 Task: Schedule a creative brainstorming session with the esteemed creative team, generating a plethora of innovative concepts, designs, and approaches for the impending product launch on September 30th at 3 PM.
Action: Mouse moved to (68, 108)
Screenshot: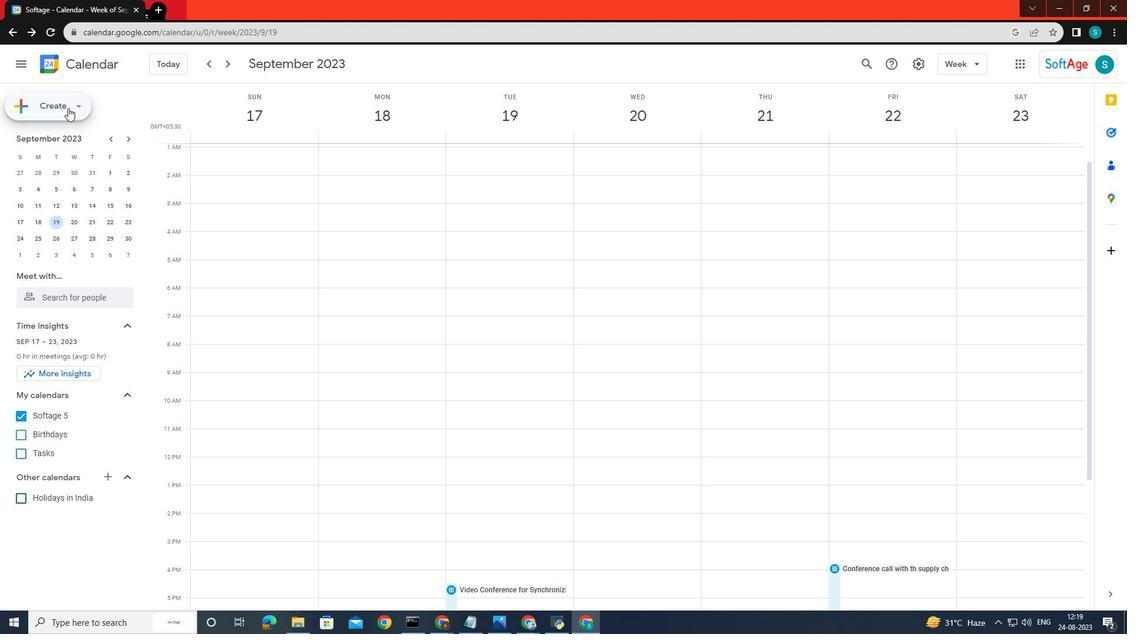 
Action: Mouse pressed left at (68, 108)
Screenshot: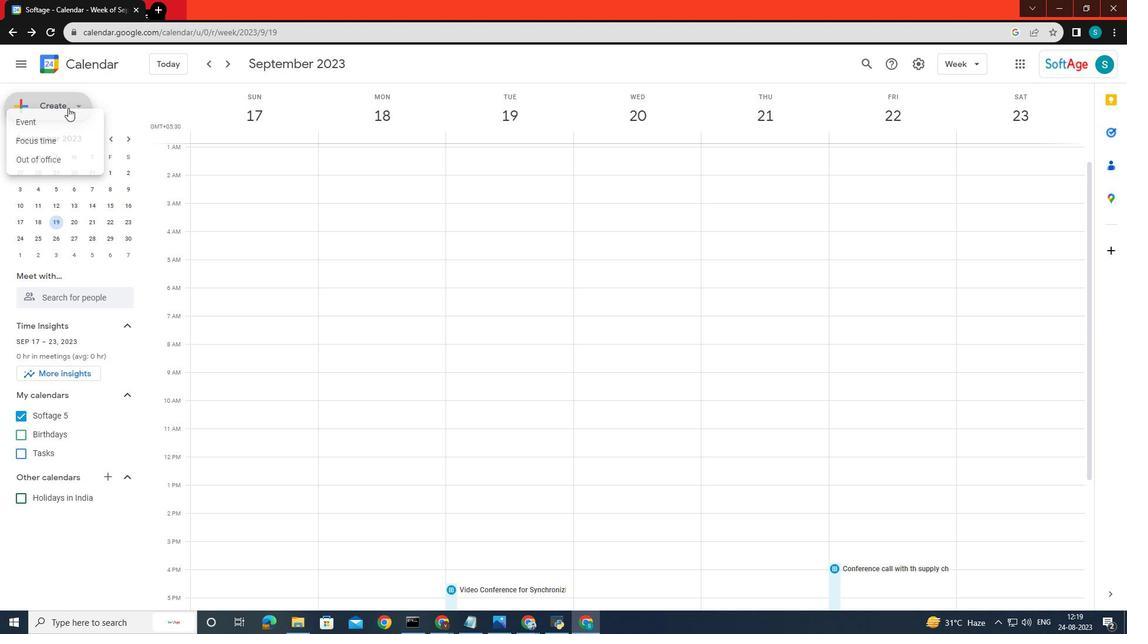 
Action: Mouse moved to (78, 234)
Screenshot: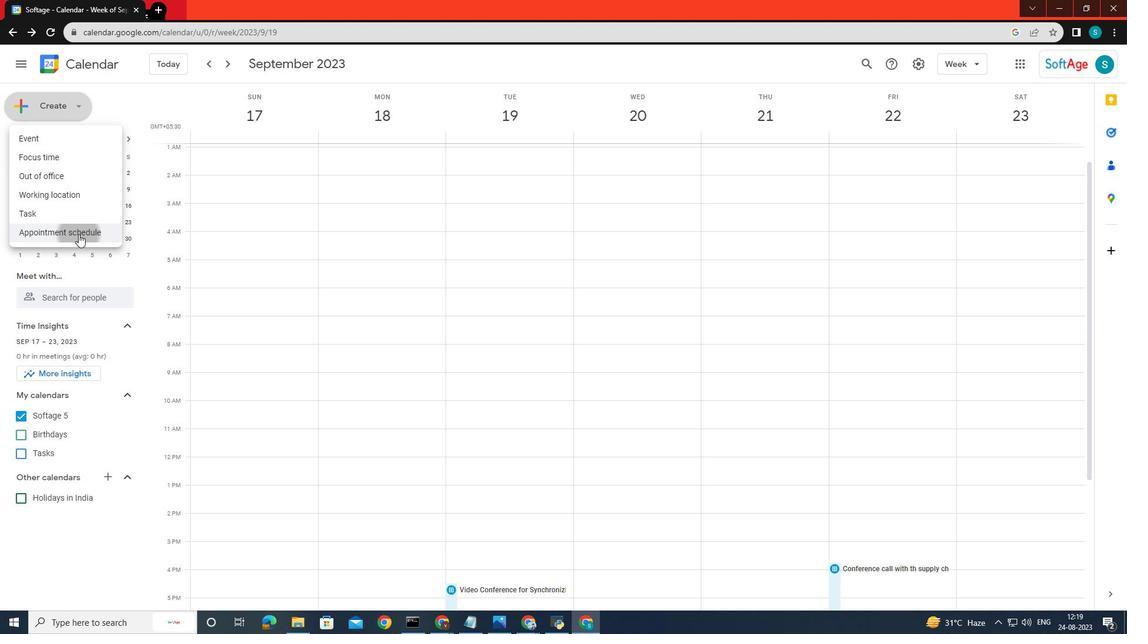 
Action: Mouse pressed left at (78, 234)
Screenshot: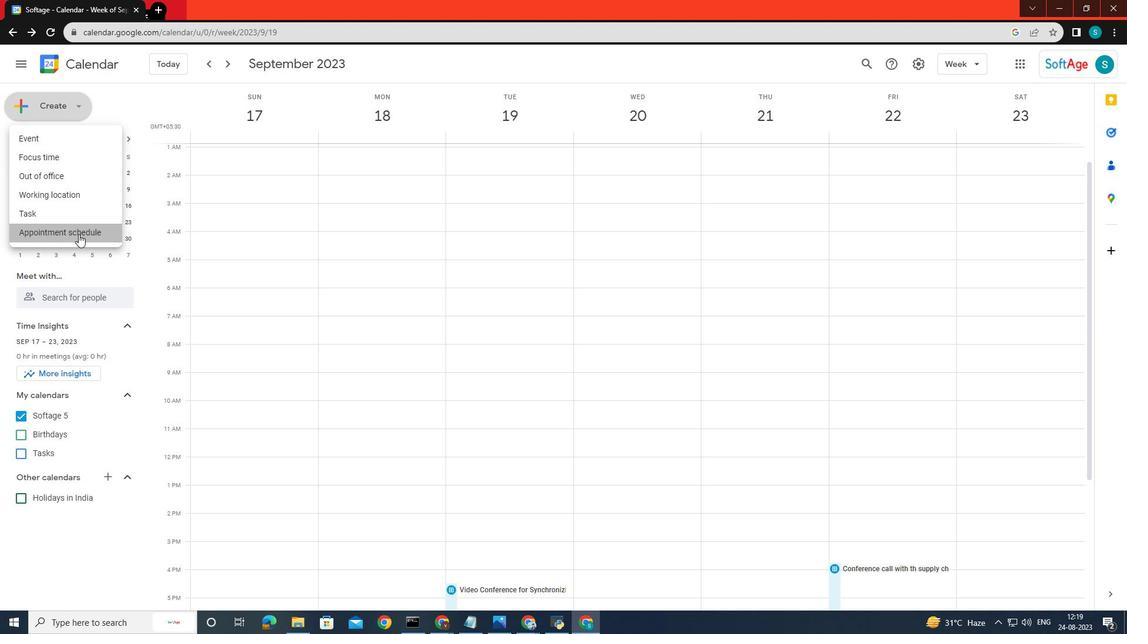 
Action: Mouse moved to (124, 103)
Screenshot: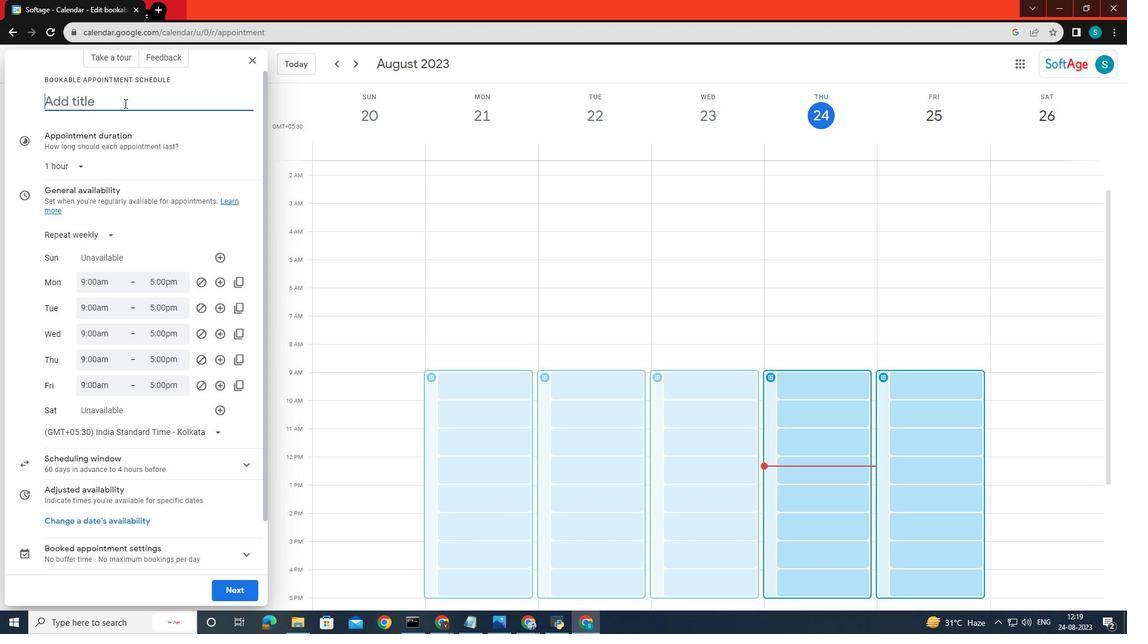
Action: Mouse pressed left at (124, 103)
Screenshot: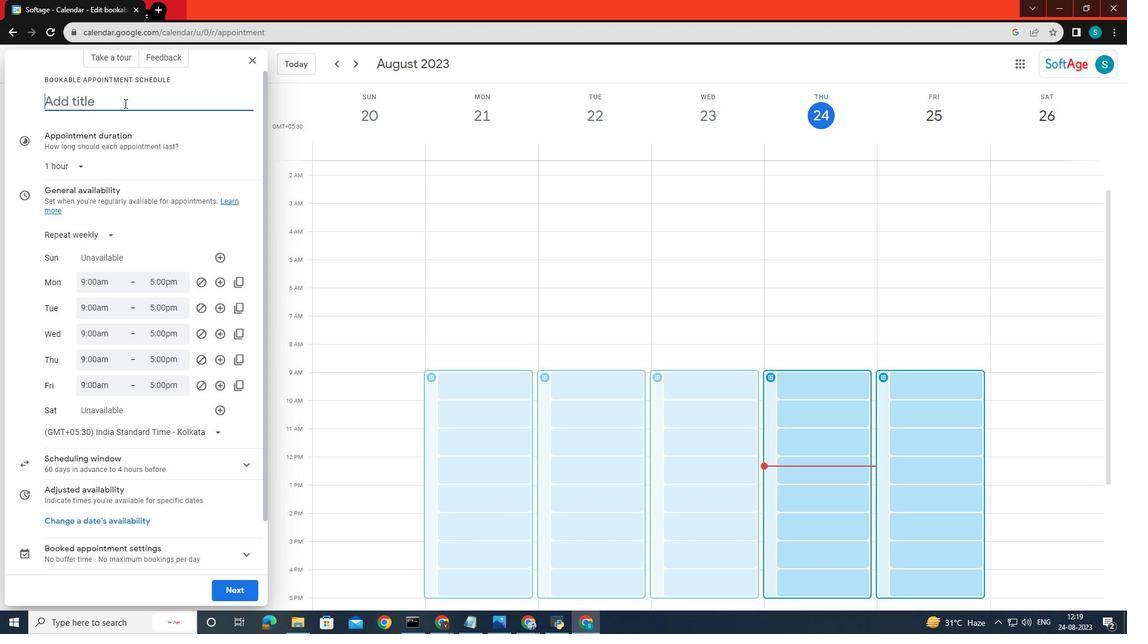 
Action: Key pressed <Key.shift>Creative<Key.space><Key.shift>Brainstorming<Key.space><Key.shift>Session<Key.space>for<Key.space><Key.shift>Product<Key.space><Key.shift>Launch<Key.space><Key.shift>Innovation
Screenshot: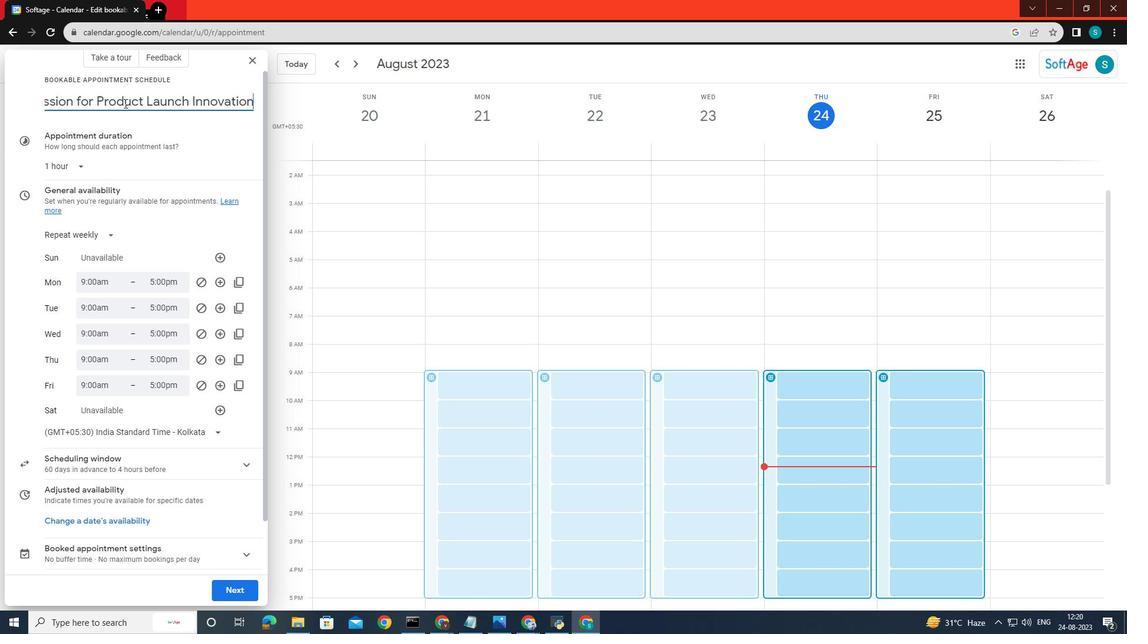 
Action: Mouse moved to (98, 230)
Screenshot: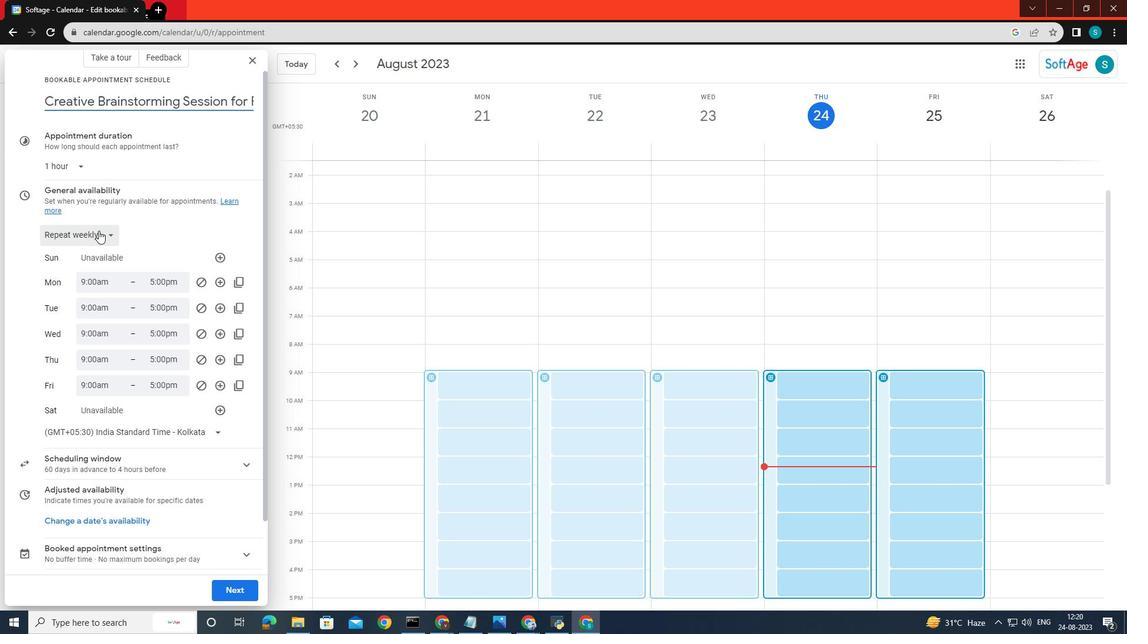 
Action: Mouse pressed left at (98, 230)
Screenshot: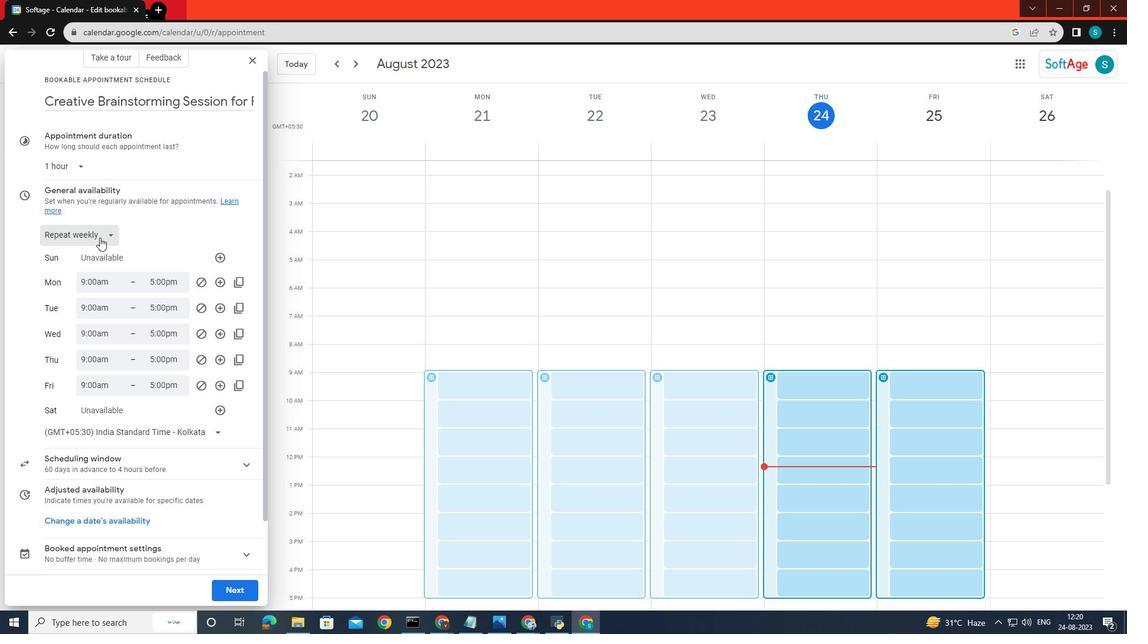 
Action: Mouse moved to (99, 257)
Screenshot: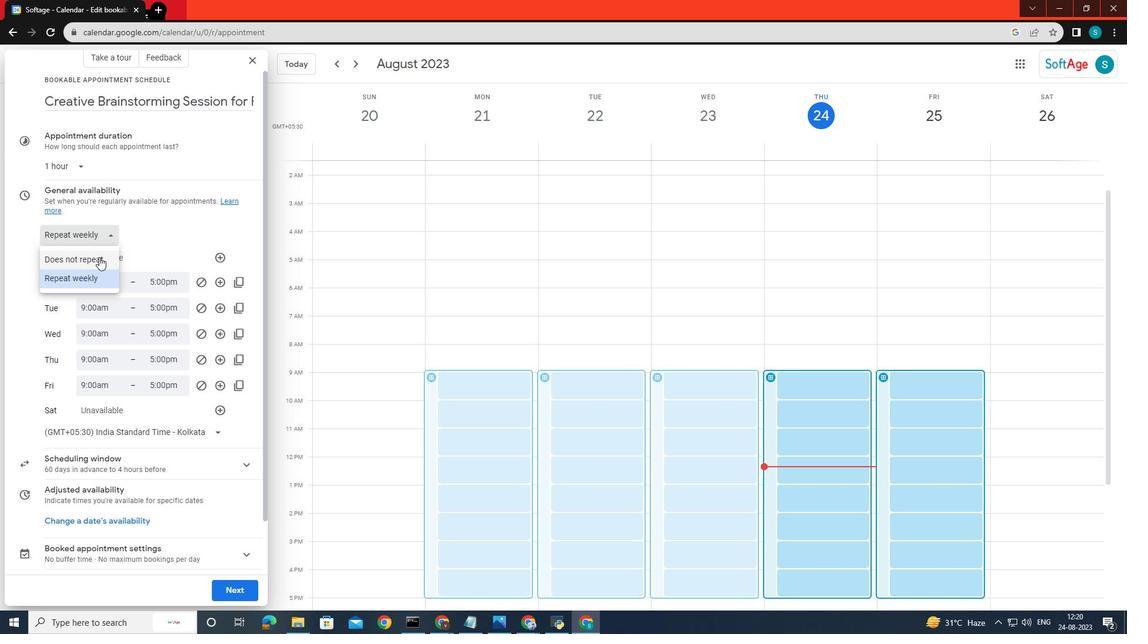 
Action: Mouse pressed left at (99, 257)
Screenshot: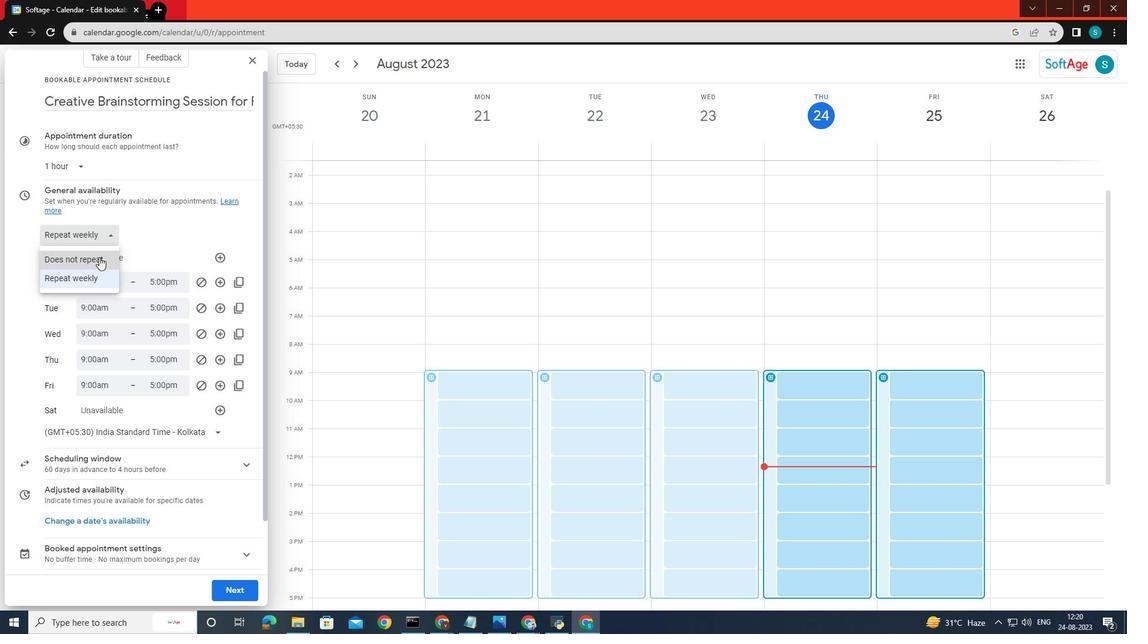 
Action: Mouse moved to (80, 241)
Screenshot: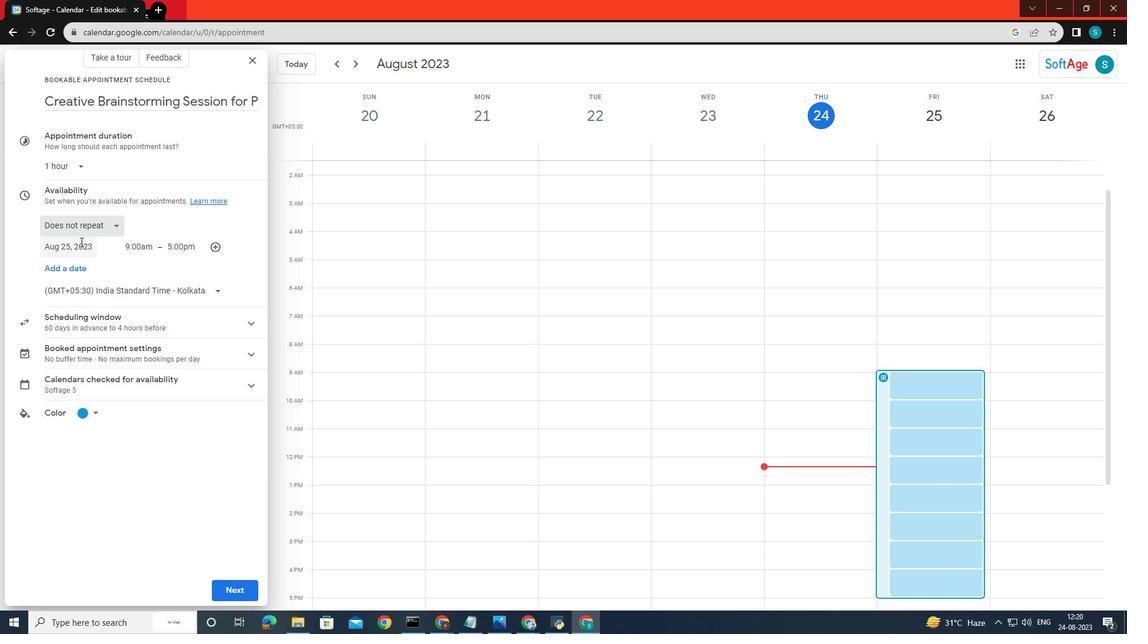 
Action: Mouse pressed left at (80, 241)
Screenshot: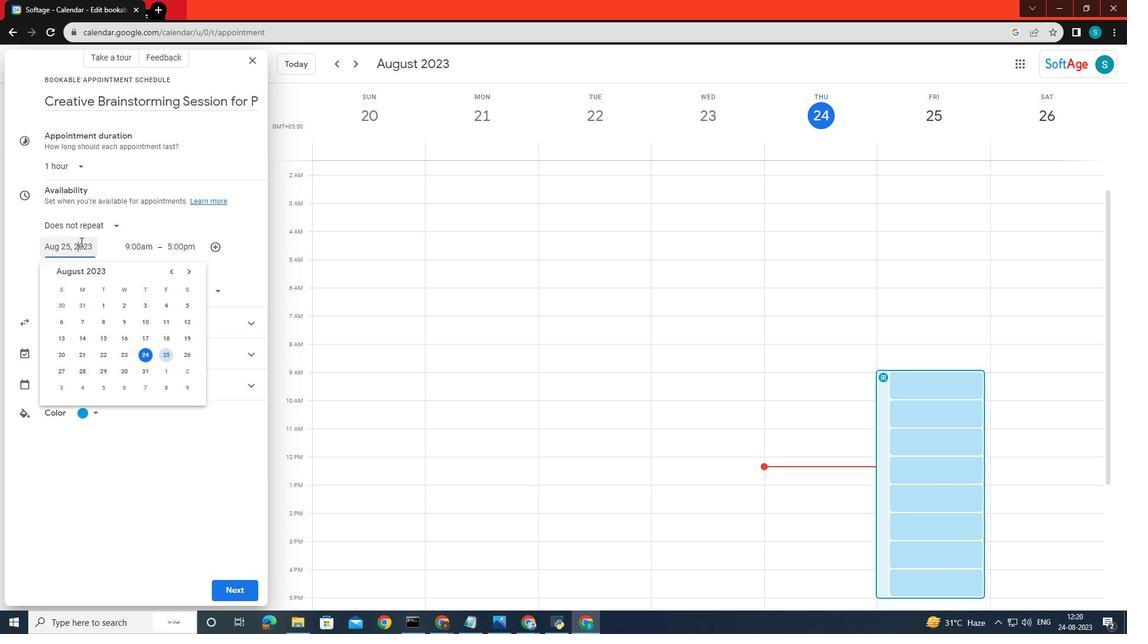
Action: Mouse moved to (185, 265)
Screenshot: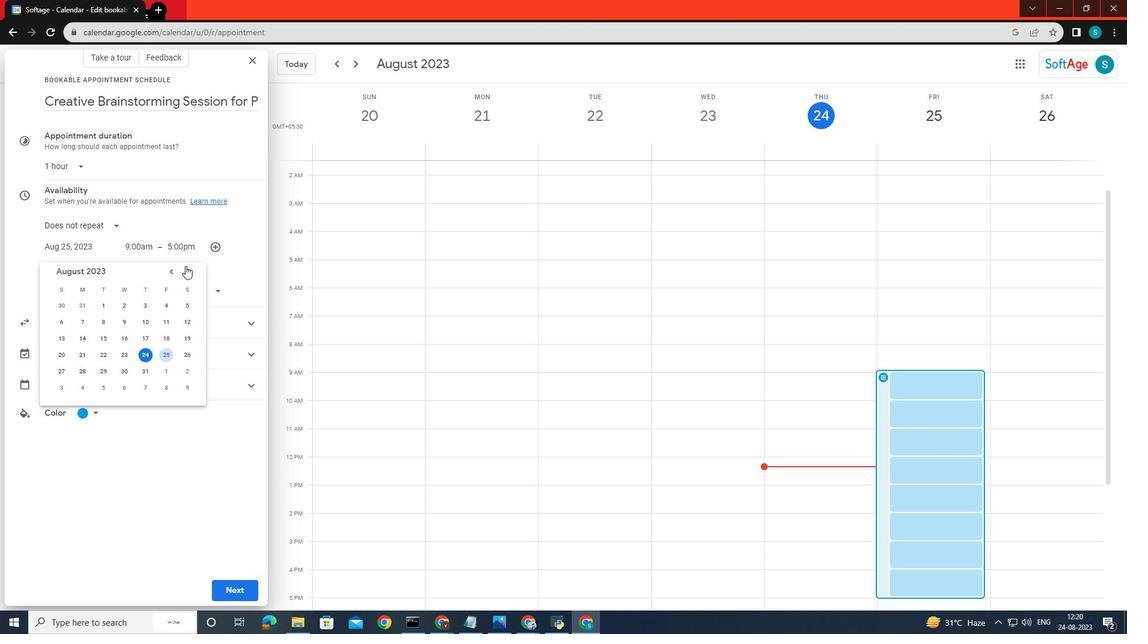 
Action: Mouse pressed left at (185, 265)
Screenshot: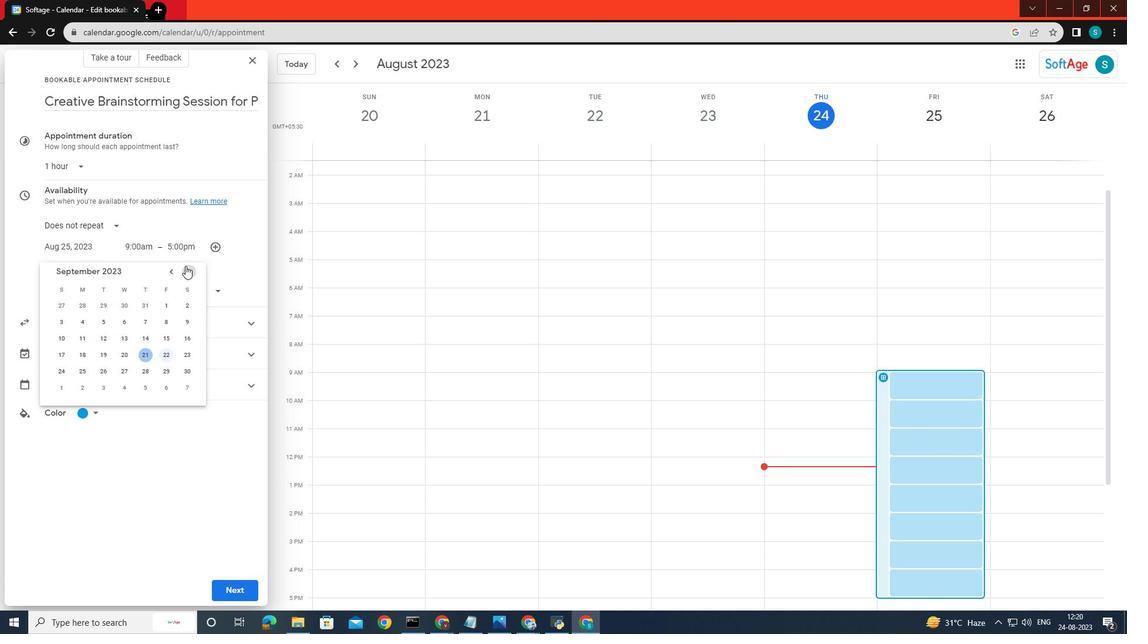 
Action: Mouse moved to (189, 369)
Screenshot: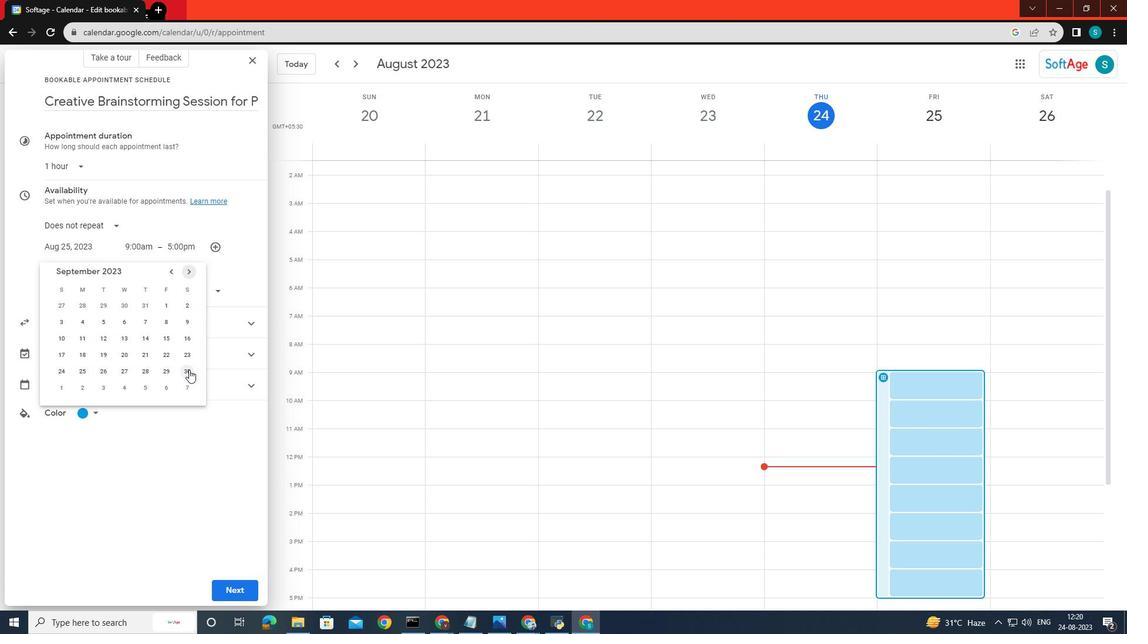 
Action: Mouse pressed left at (189, 369)
Screenshot: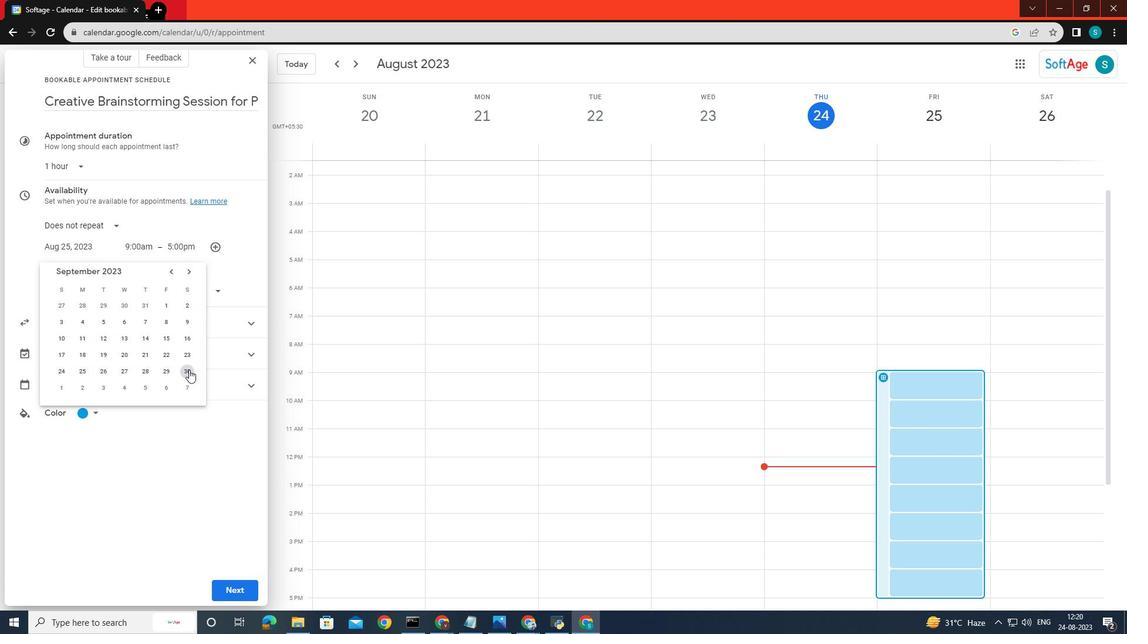 
Action: Mouse moved to (139, 251)
Screenshot: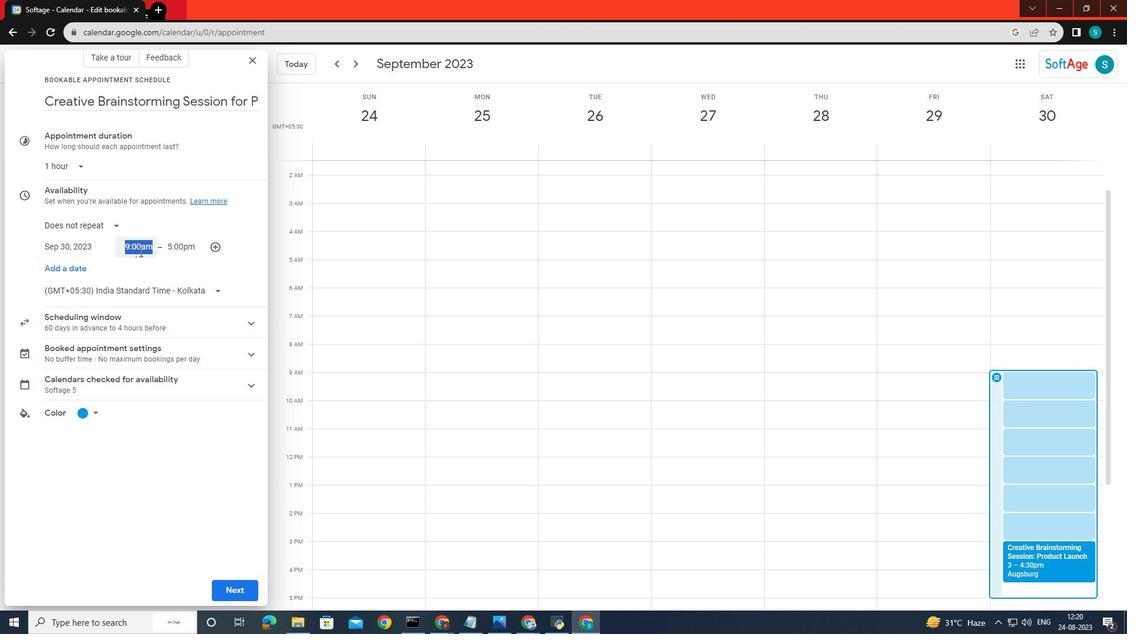 
Action: Mouse pressed left at (139, 251)
Screenshot: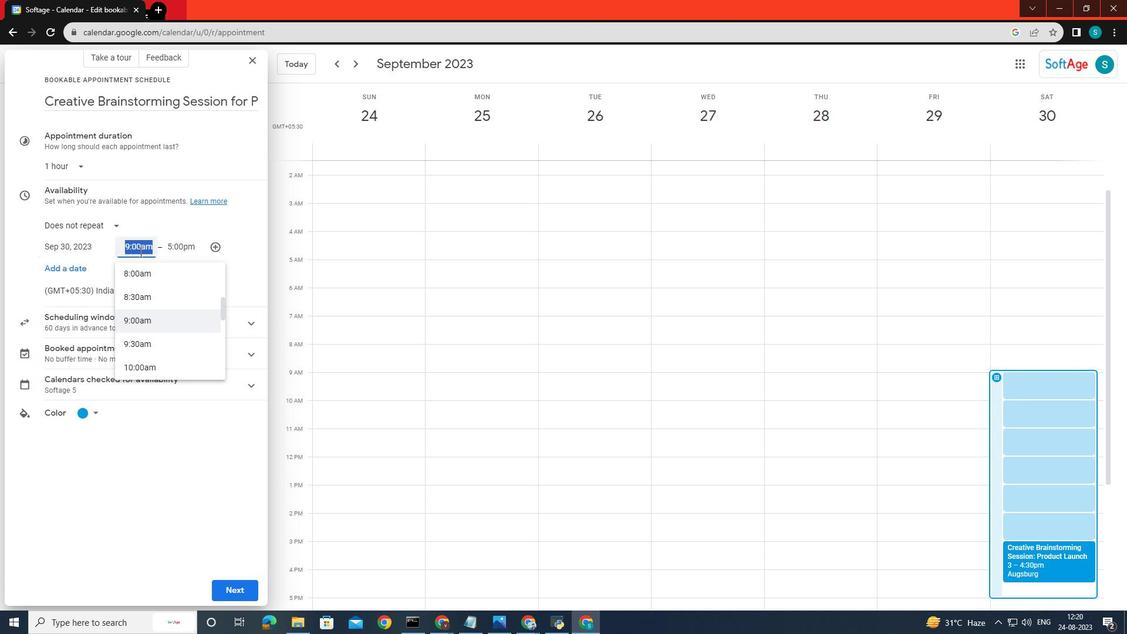 
Action: Mouse moved to (167, 314)
Screenshot: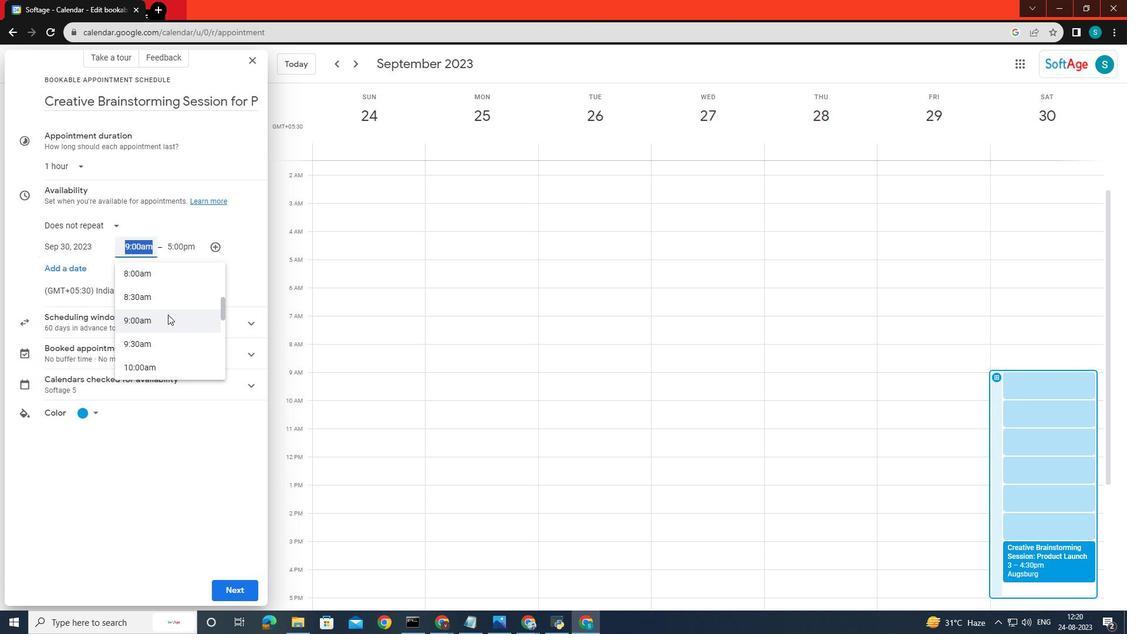 
Action: Mouse scrolled (167, 314) with delta (0, 0)
Screenshot: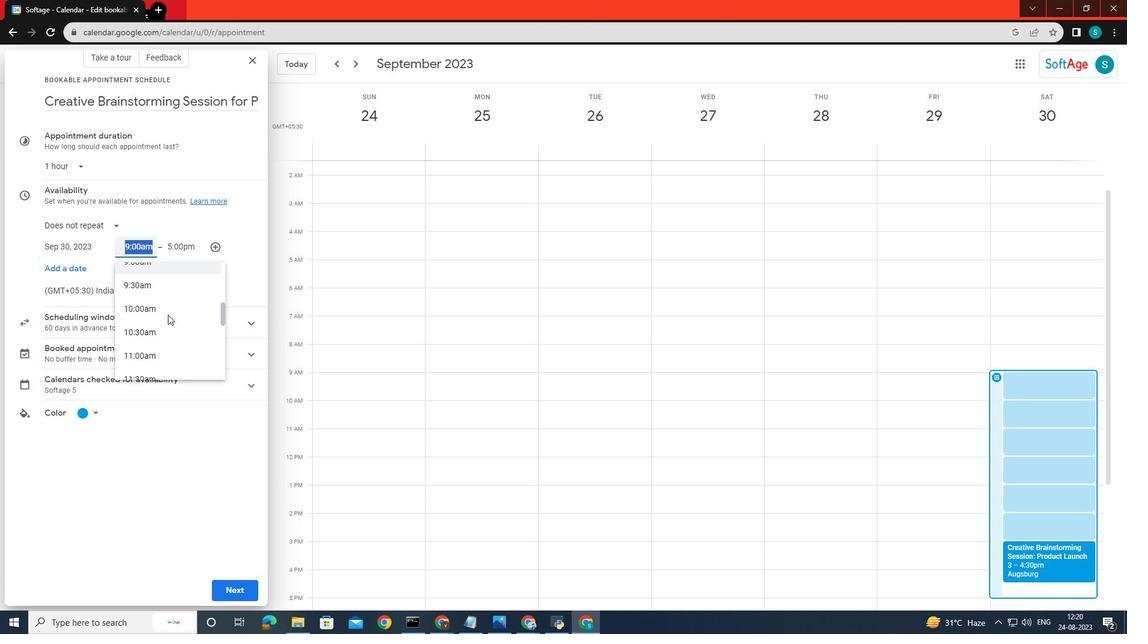 
Action: Mouse scrolled (167, 314) with delta (0, 0)
Screenshot: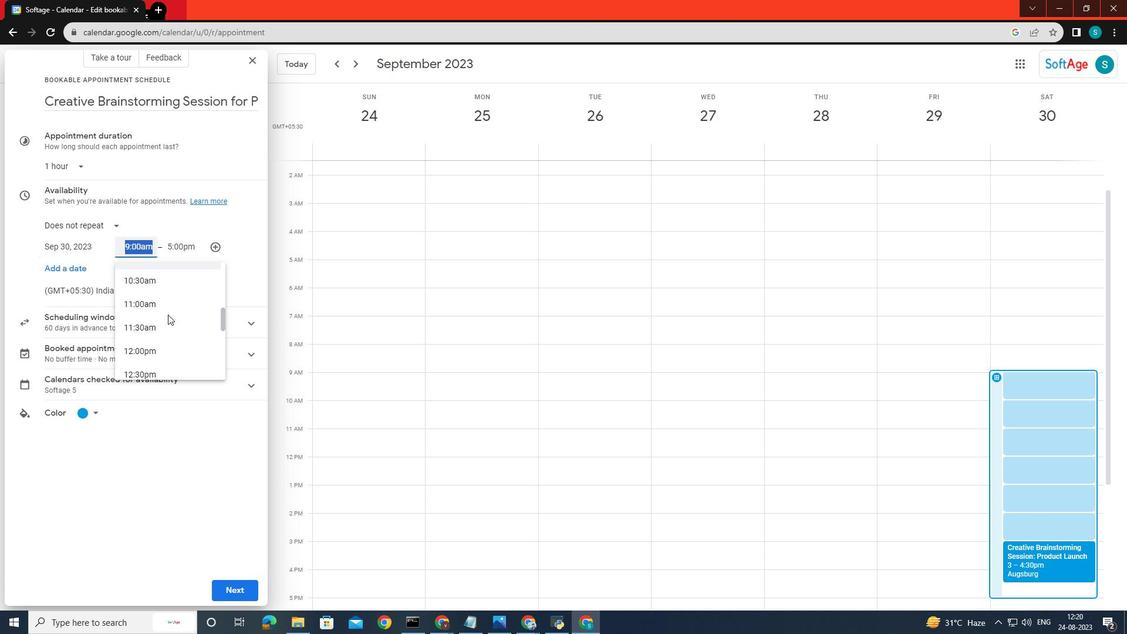 
Action: Mouse moved to (154, 317)
Screenshot: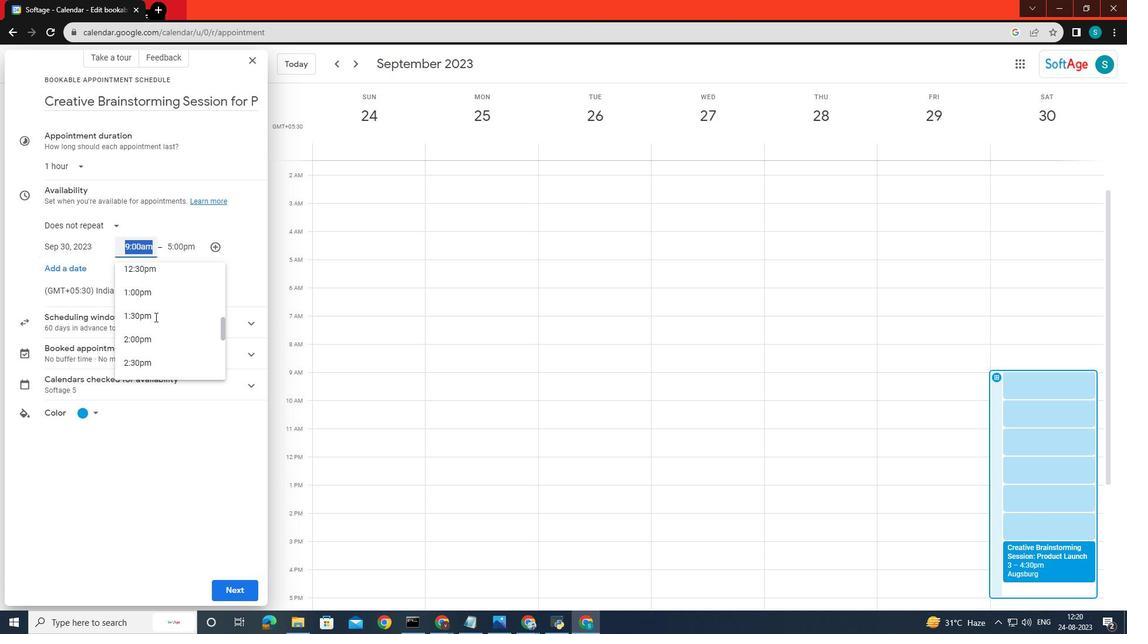
Action: Mouse scrolled (154, 316) with delta (0, 0)
Screenshot: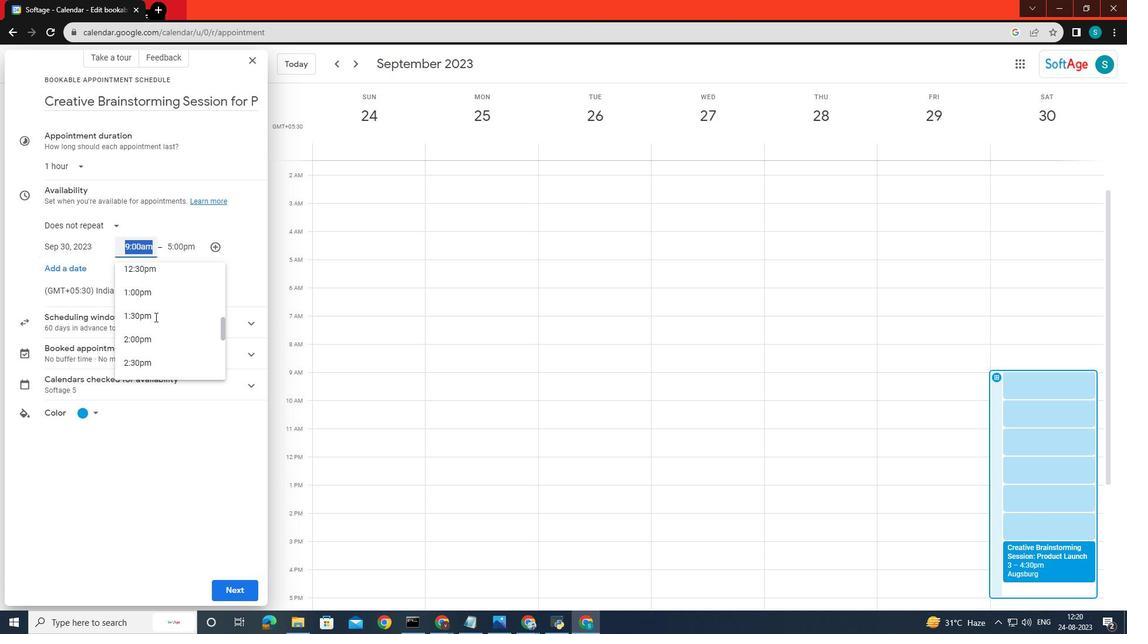 
Action: Mouse scrolled (154, 316) with delta (0, 0)
Screenshot: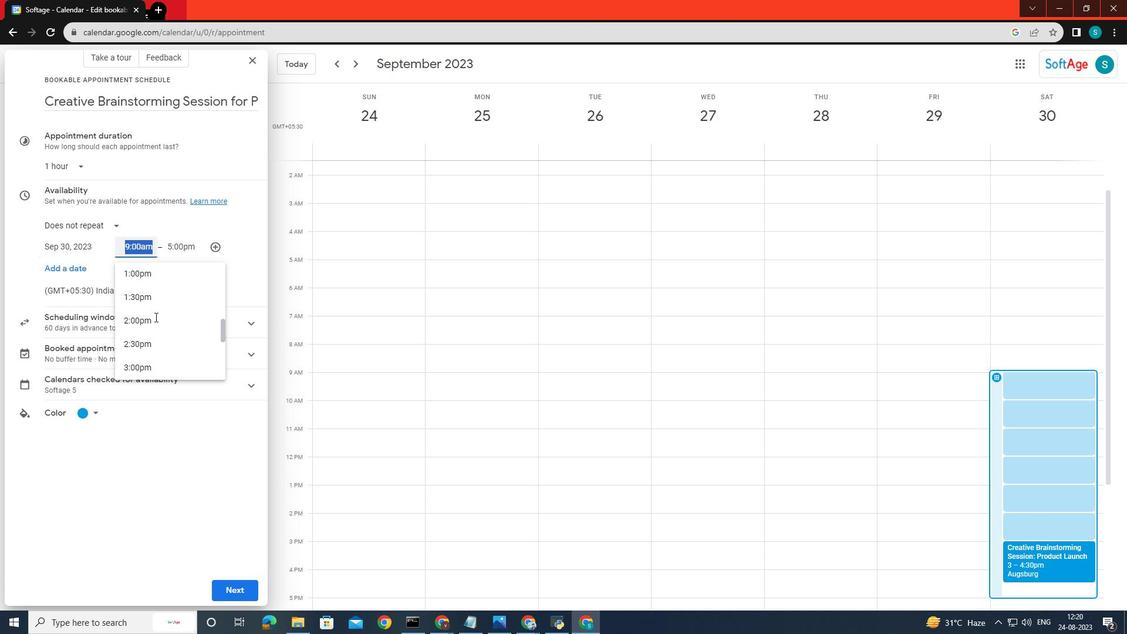 
Action: Mouse moved to (150, 328)
Screenshot: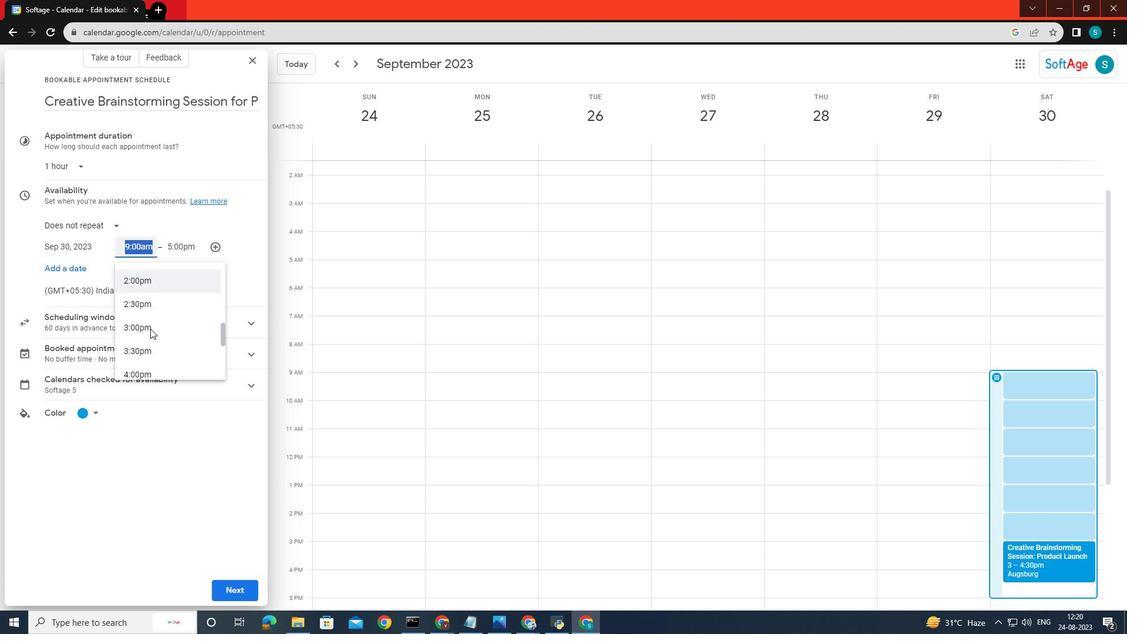 
Action: Mouse scrolled (150, 328) with delta (0, 0)
Screenshot: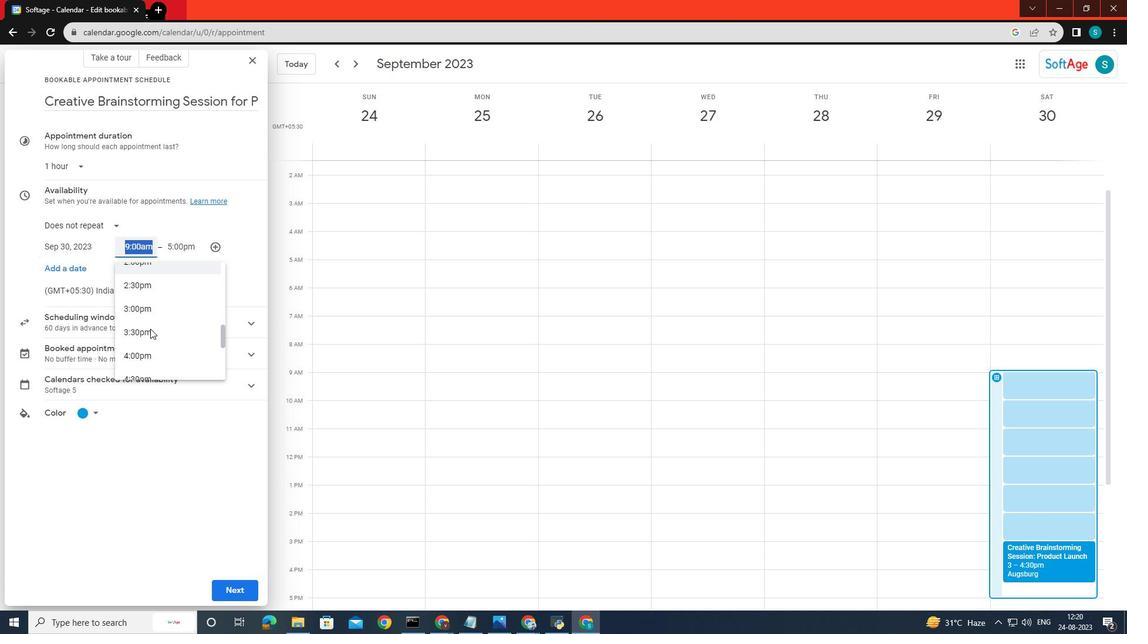 
Action: Mouse moved to (156, 310)
Screenshot: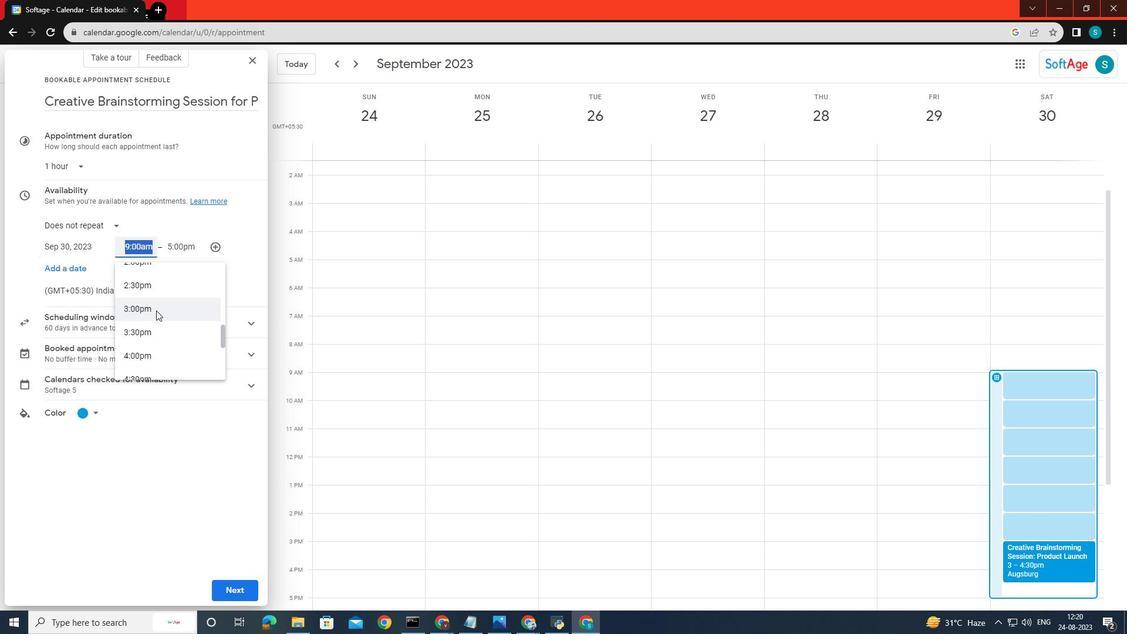 
Action: Mouse pressed left at (156, 310)
Screenshot: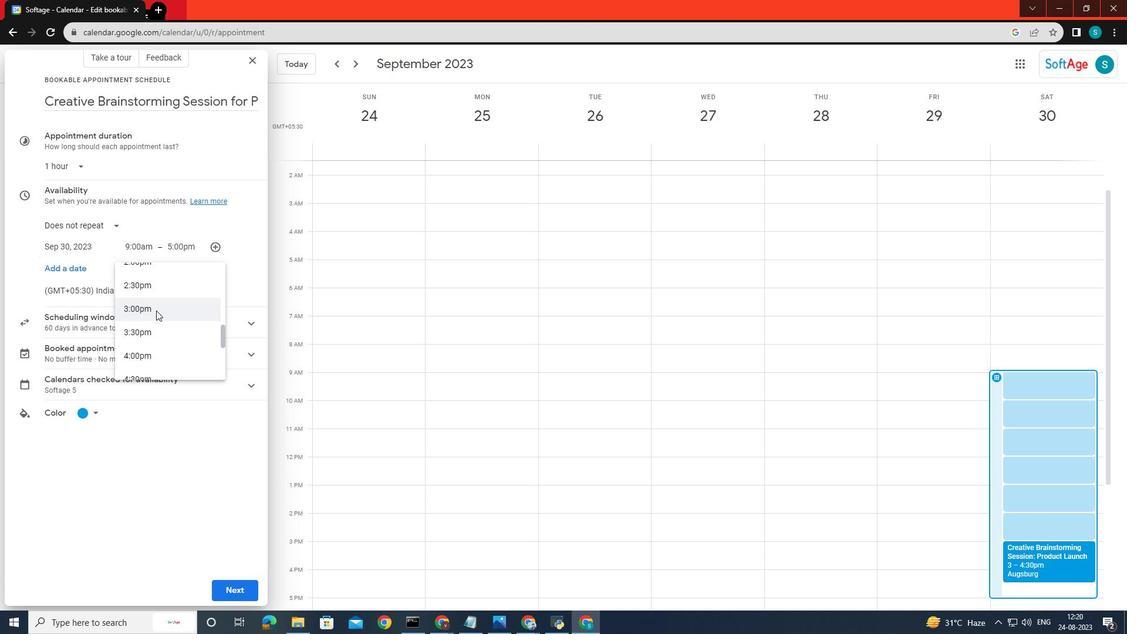 
Action: Mouse moved to (229, 587)
Screenshot: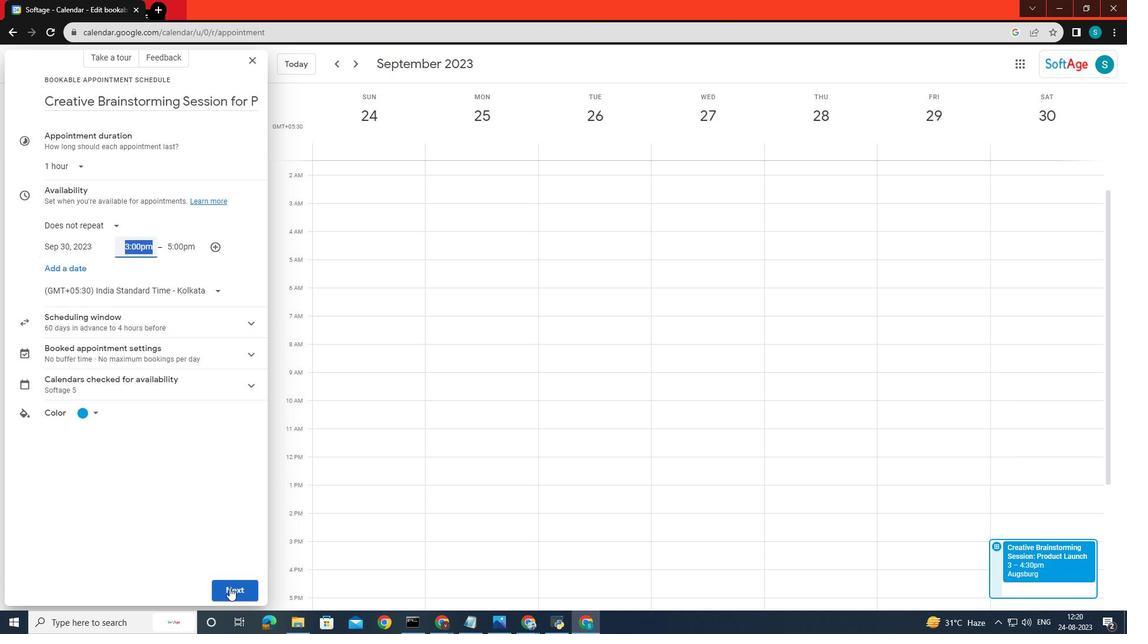 
Action: Mouse pressed left at (229, 587)
Screenshot: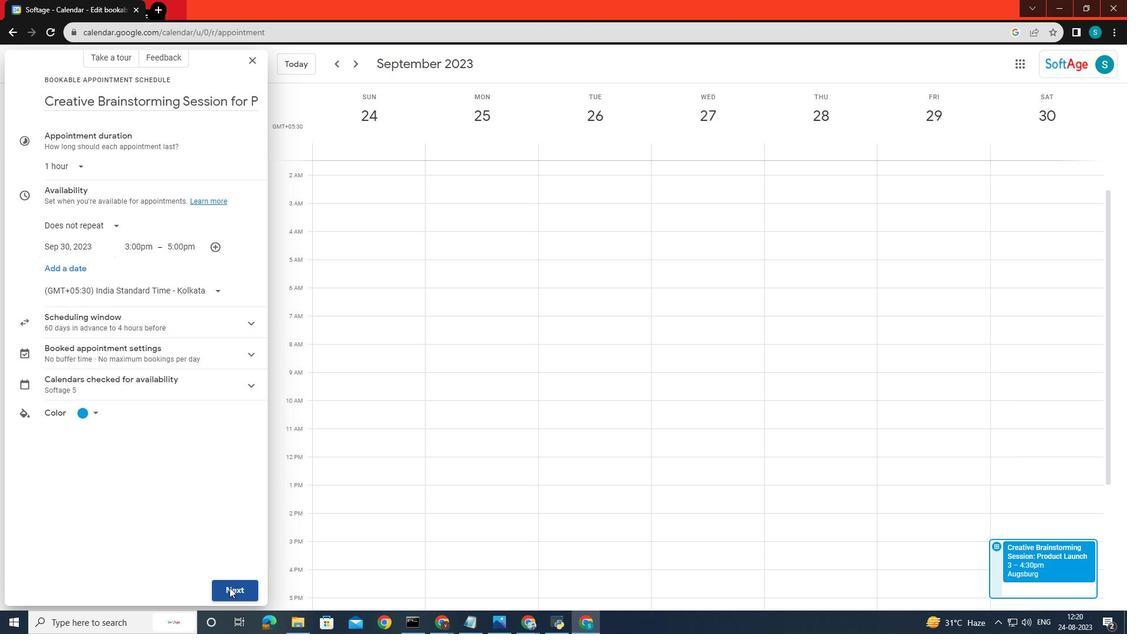 
Action: Mouse moved to (81, 291)
Screenshot: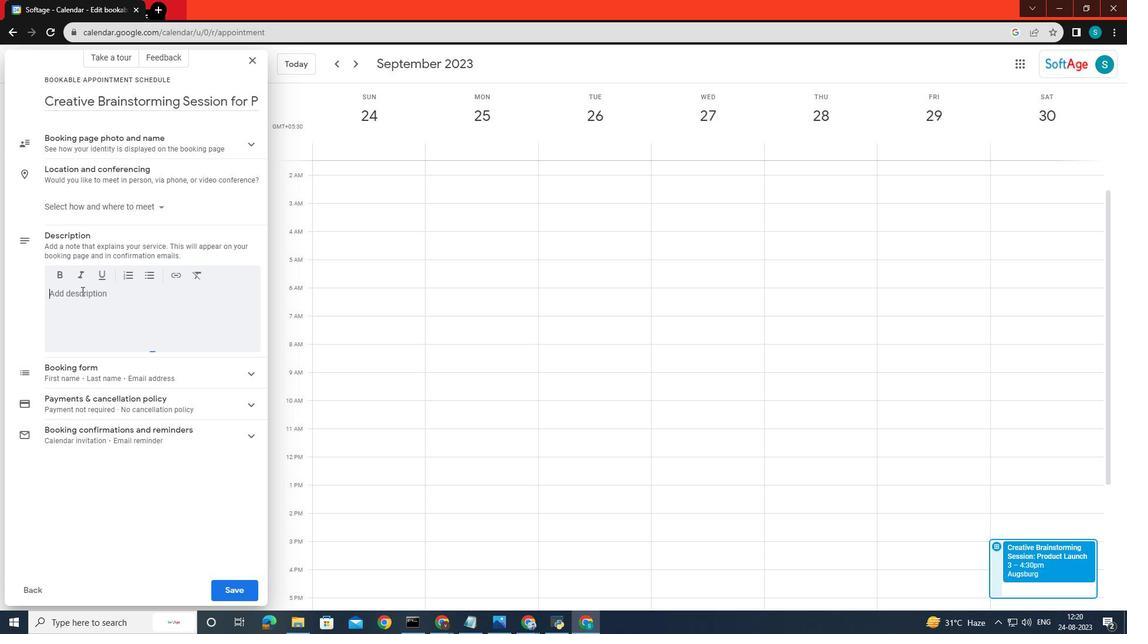 
Action: Mouse pressed left at (81, 291)
Screenshot: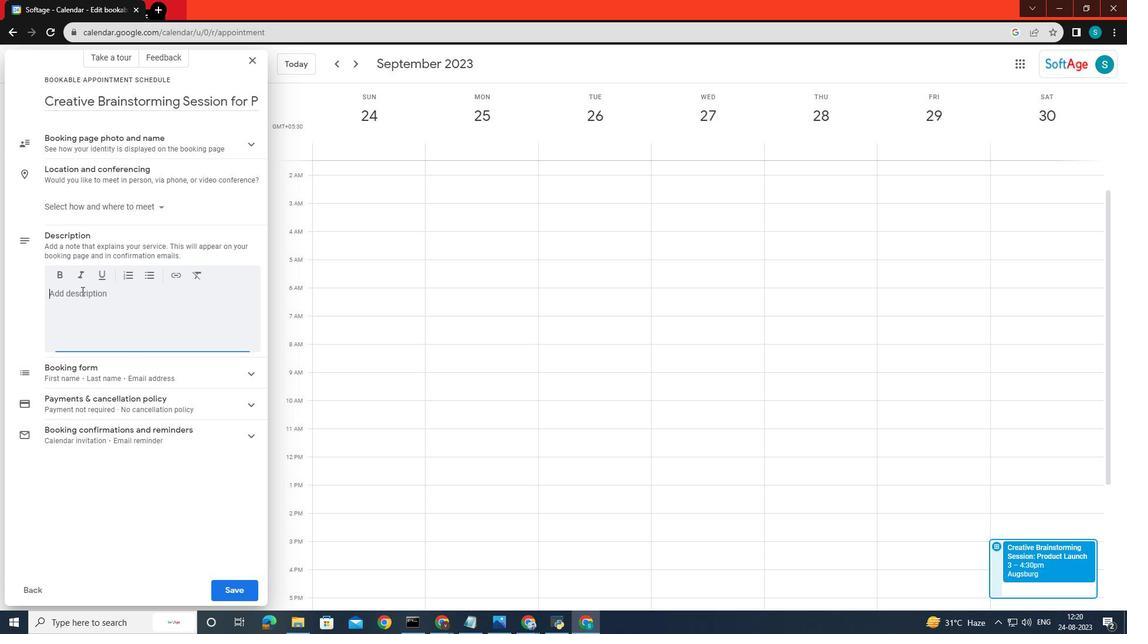 
Action: Key pressed <Key.shift>Join<Key.space>the<Key.space>esteemed<Key.space>creative<Key.space>team<Key.space>for<Key.space>a<Key.space>dynamic<Key.space>brainstorming<Key.space>session<Key.space>aimed<Key.space>at<Key.space>generating<Key.space>a<Key.space>plethora<Key.space>of<Key.space>innovative<Key.space>concepts,<Key.space>designs,<Key.space>and<Key.space>approaches<Key.space>for<Key.space>the<Key.space>impending<Key.space>product<Key.space>launch.
Screenshot: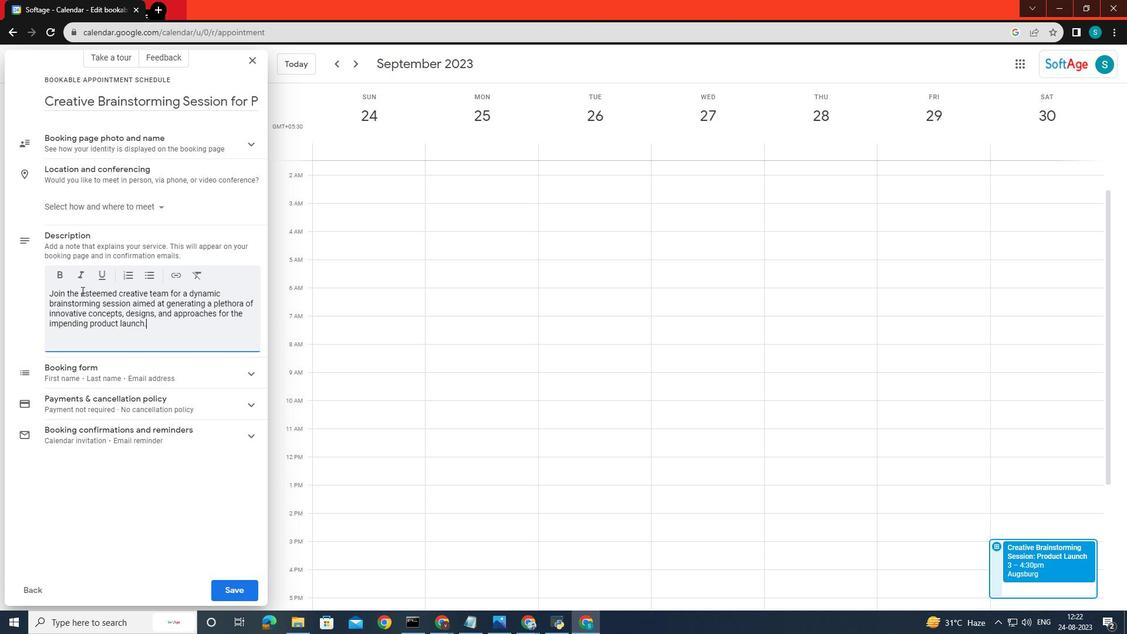 
Action: Mouse moved to (157, 321)
Screenshot: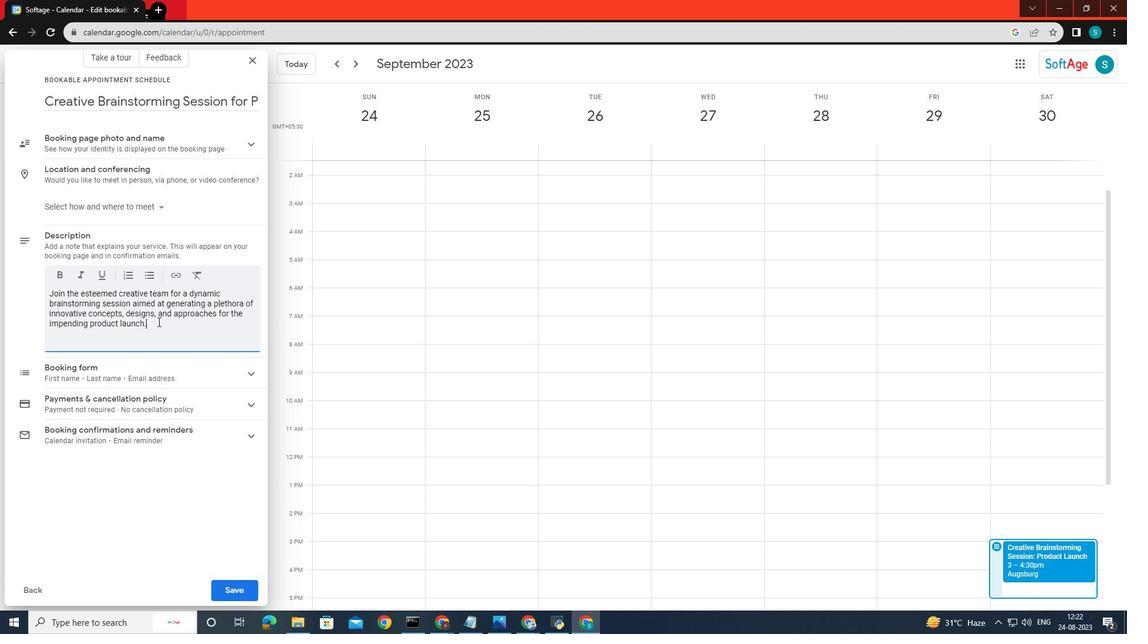 
Action: Mouse pressed left at (157, 321)
Screenshot: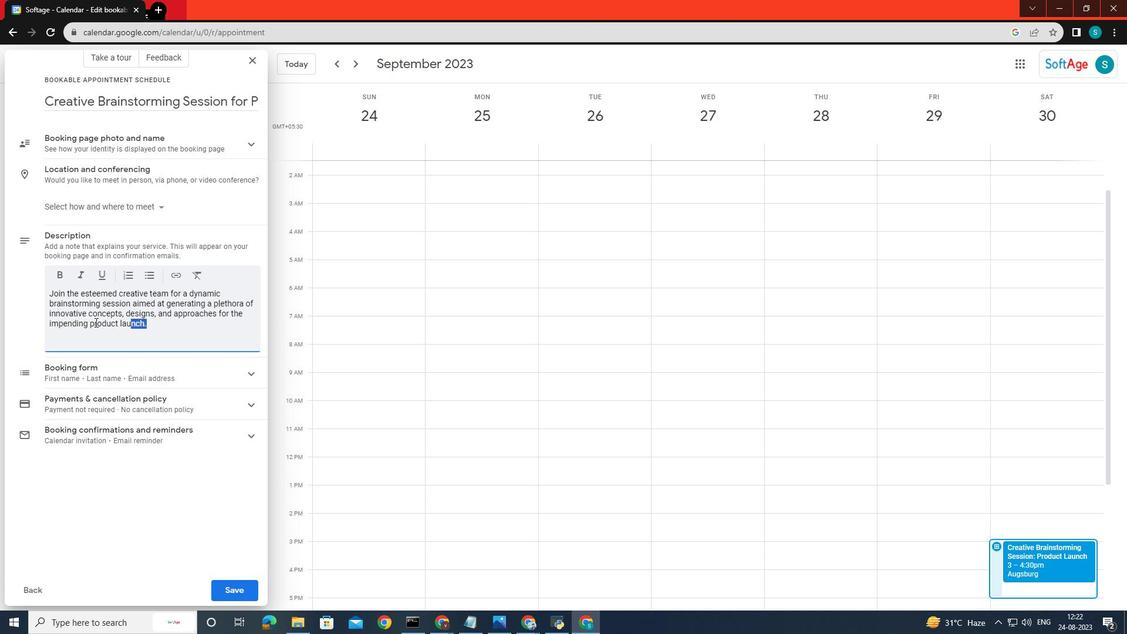 
Action: Mouse moved to (82, 277)
Screenshot: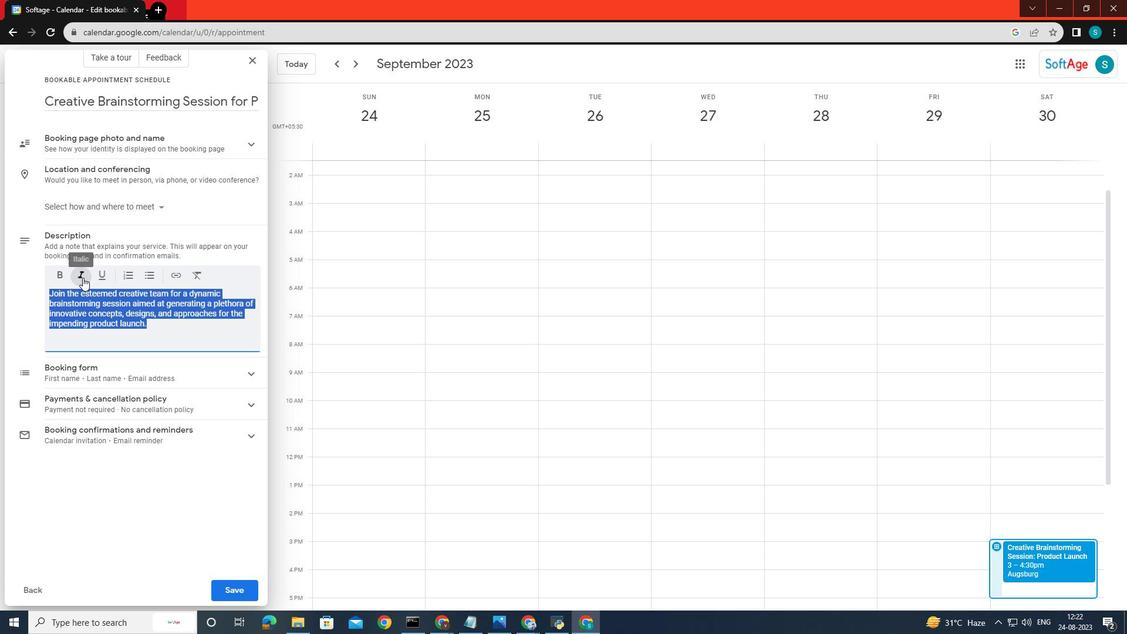 
Action: Mouse pressed left at (82, 277)
Screenshot: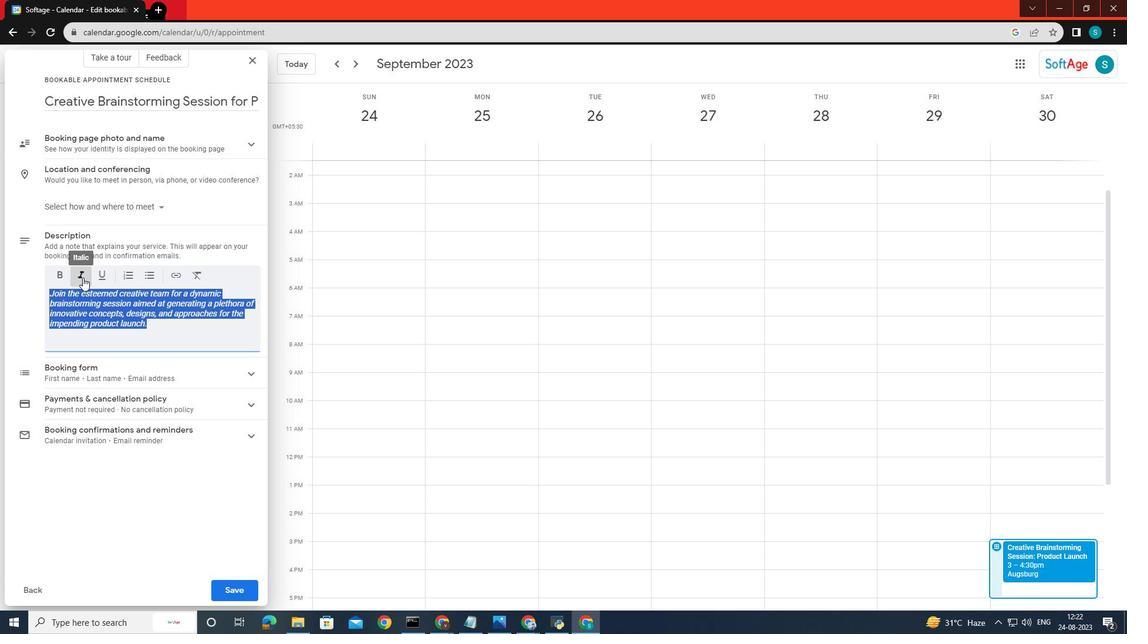 
Action: Mouse moved to (231, 591)
Screenshot: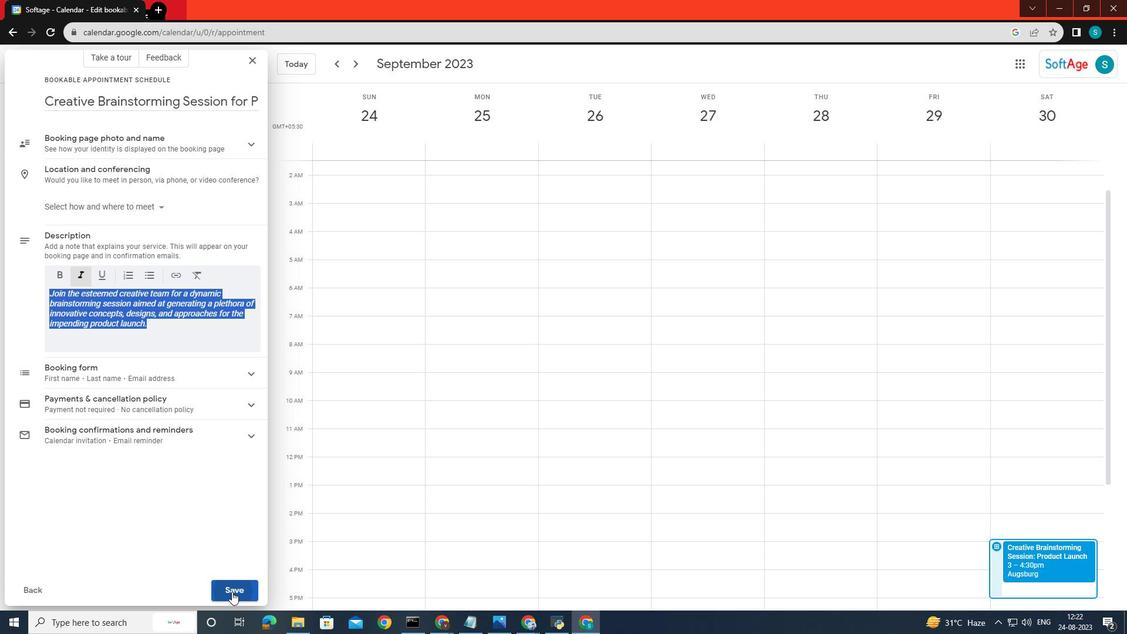 
Action: Mouse pressed left at (231, 591)
Screenshot: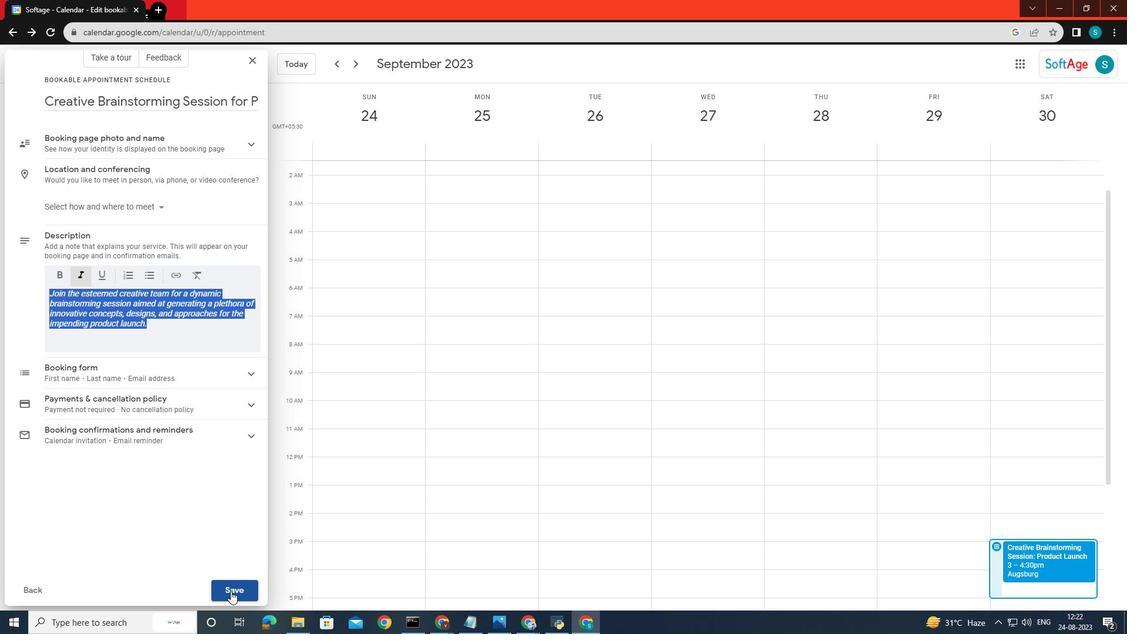 
Action: Mouse moved to (223, 536)
Screenshot: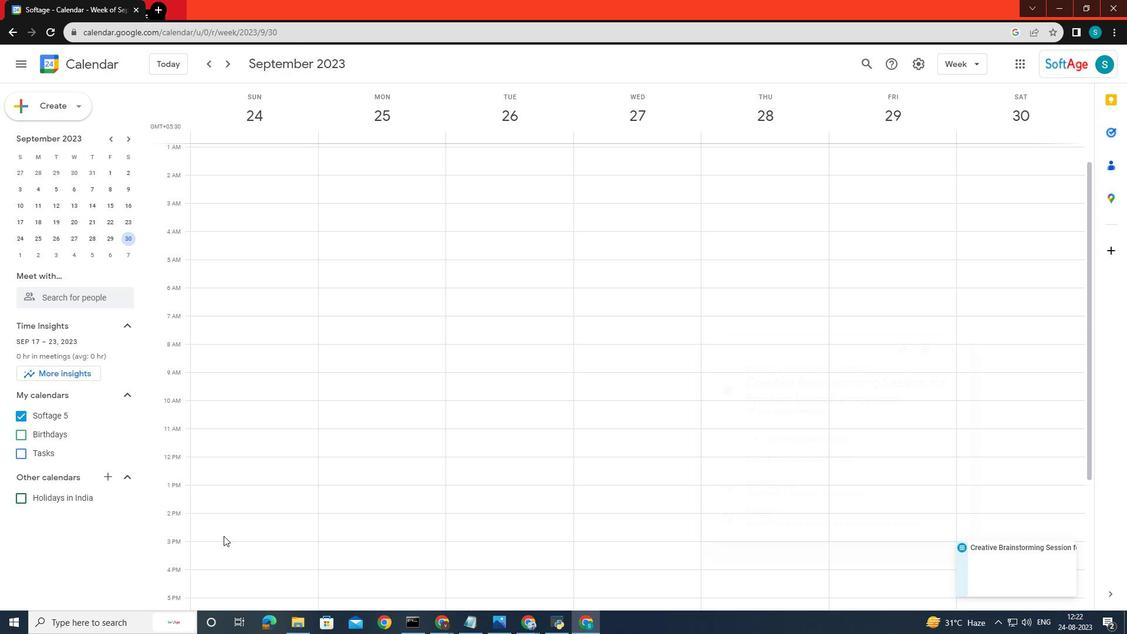 
